 Task: Create a blank project ArchiTech with privacy Public and default view as List and in the team Taskers . Create three sections in the project as To-Do, Doing and Done
Action: Mouse moved to (96, 61)
Screenshot: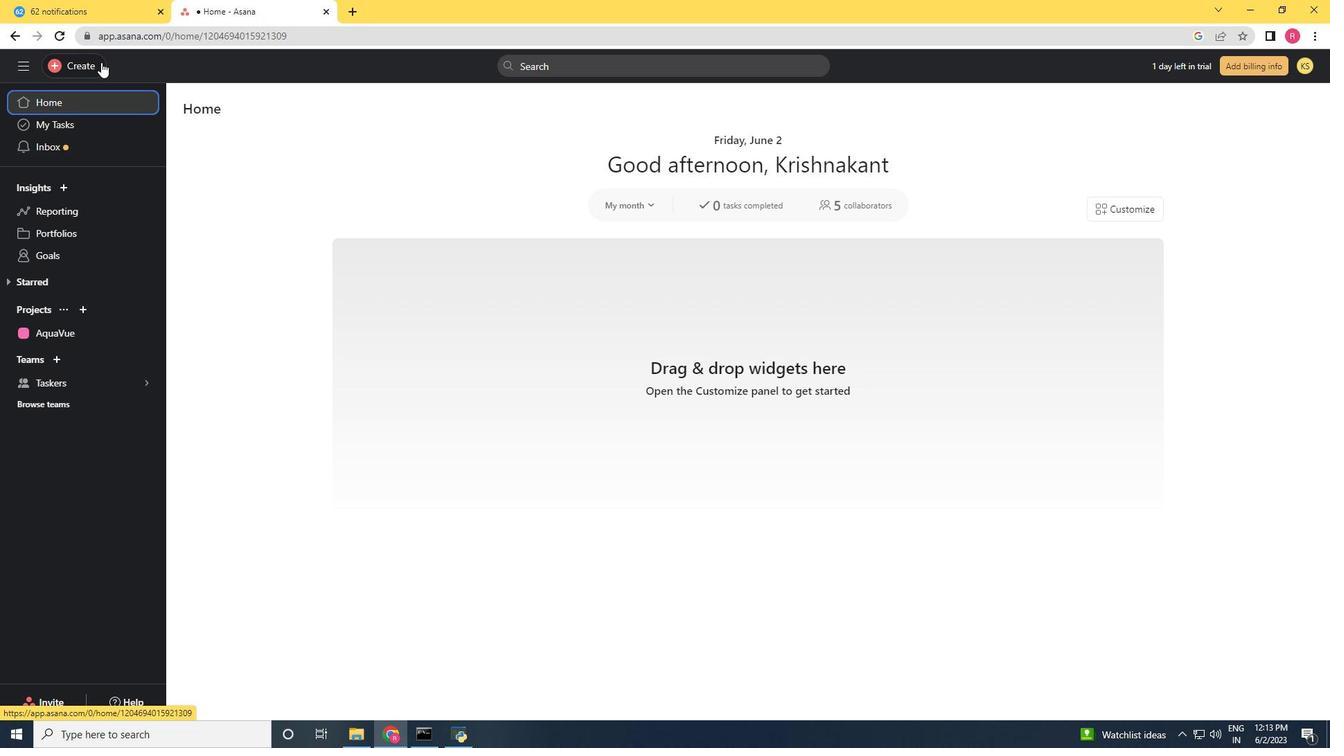 
Action: Mouse pressed left at (96, 61)
Screenshot: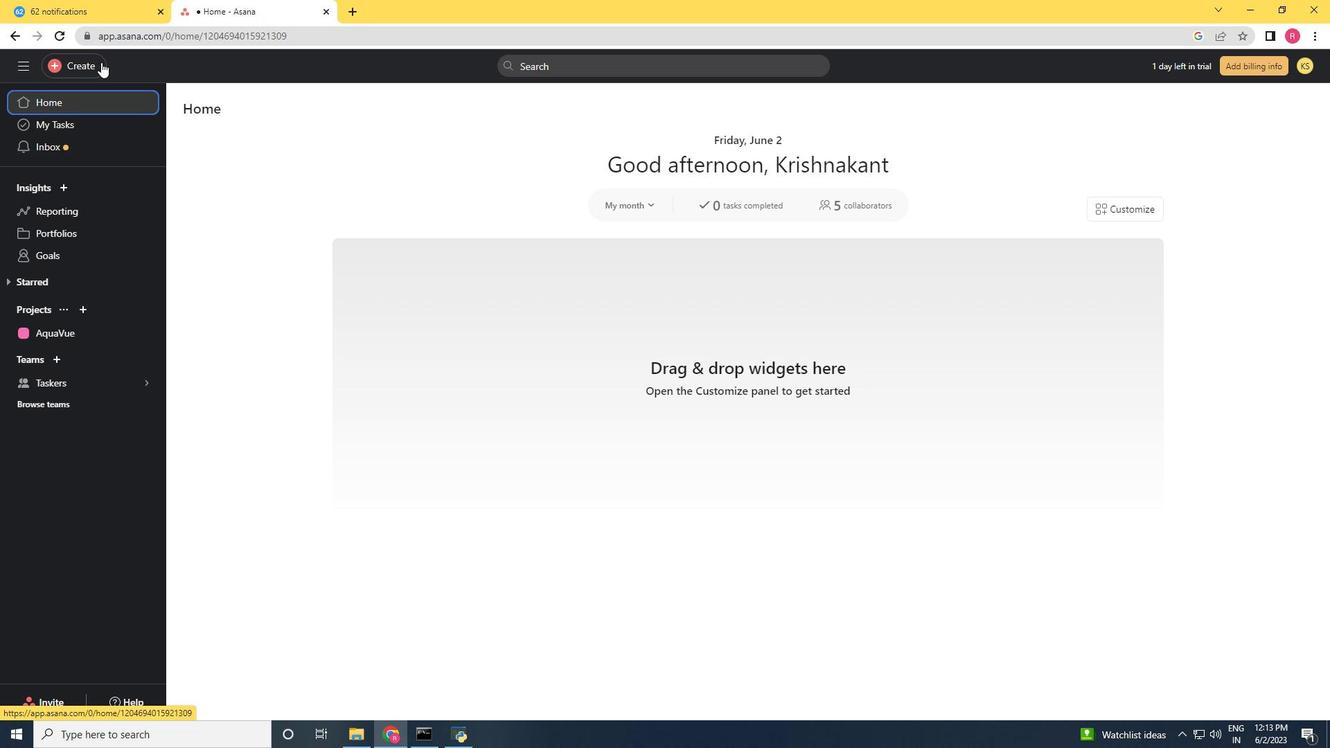 
Action: Mouse moved to (144, 99)
Screenshot: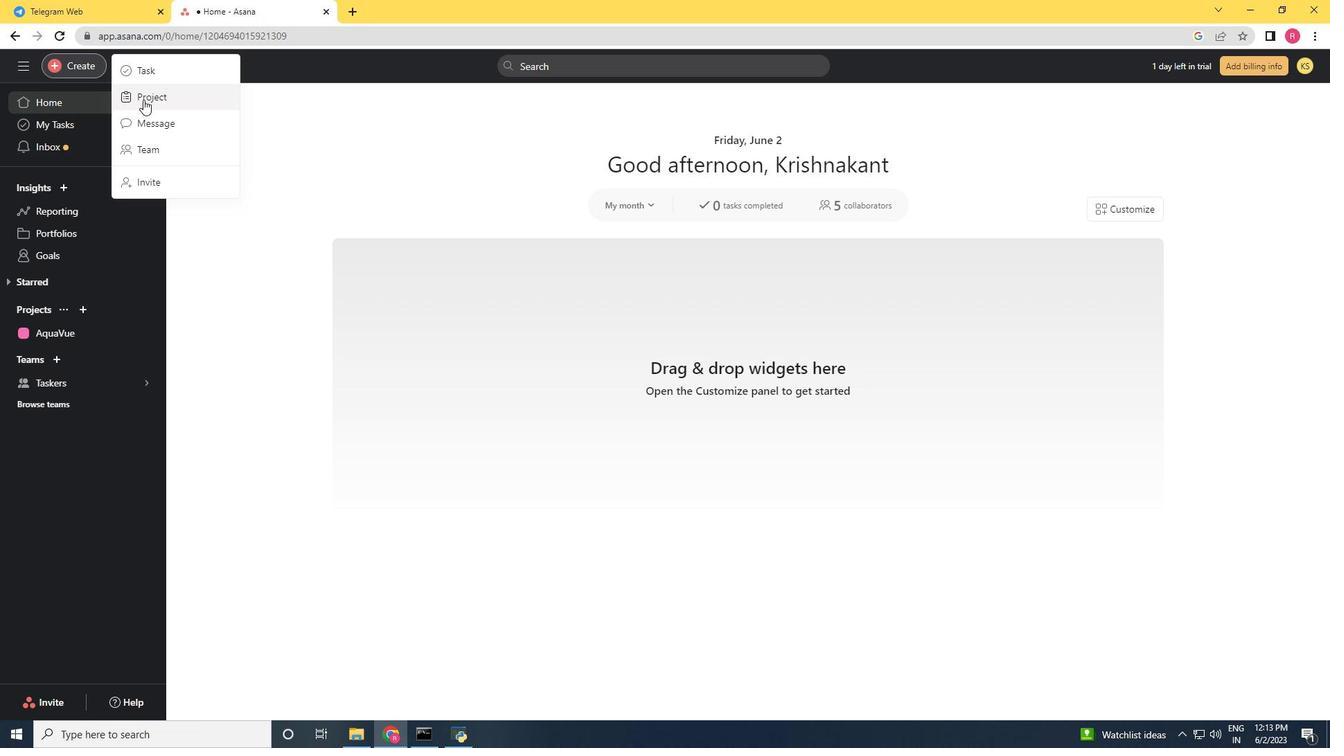 
Action: Mouse pressed left at (144, 99)
Screenshot: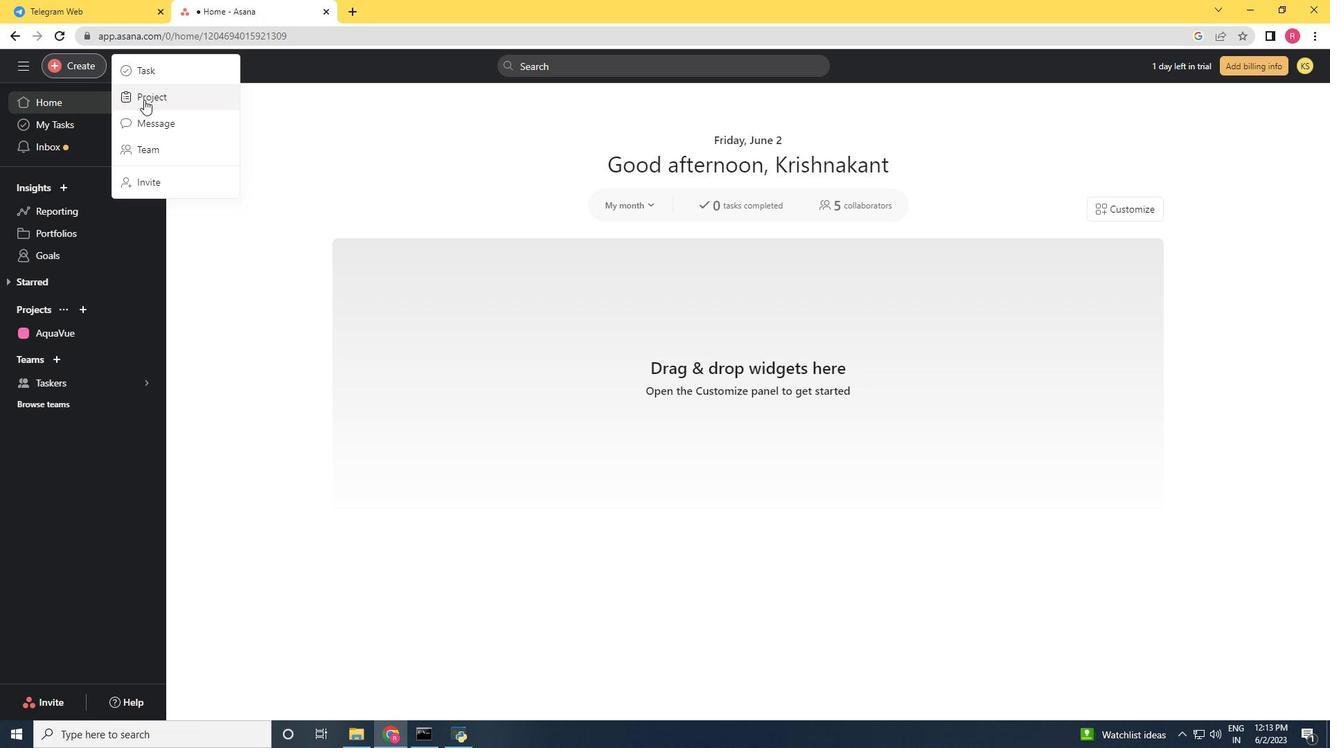 
Action: Mouse moved to (548, 376)
Screenshot: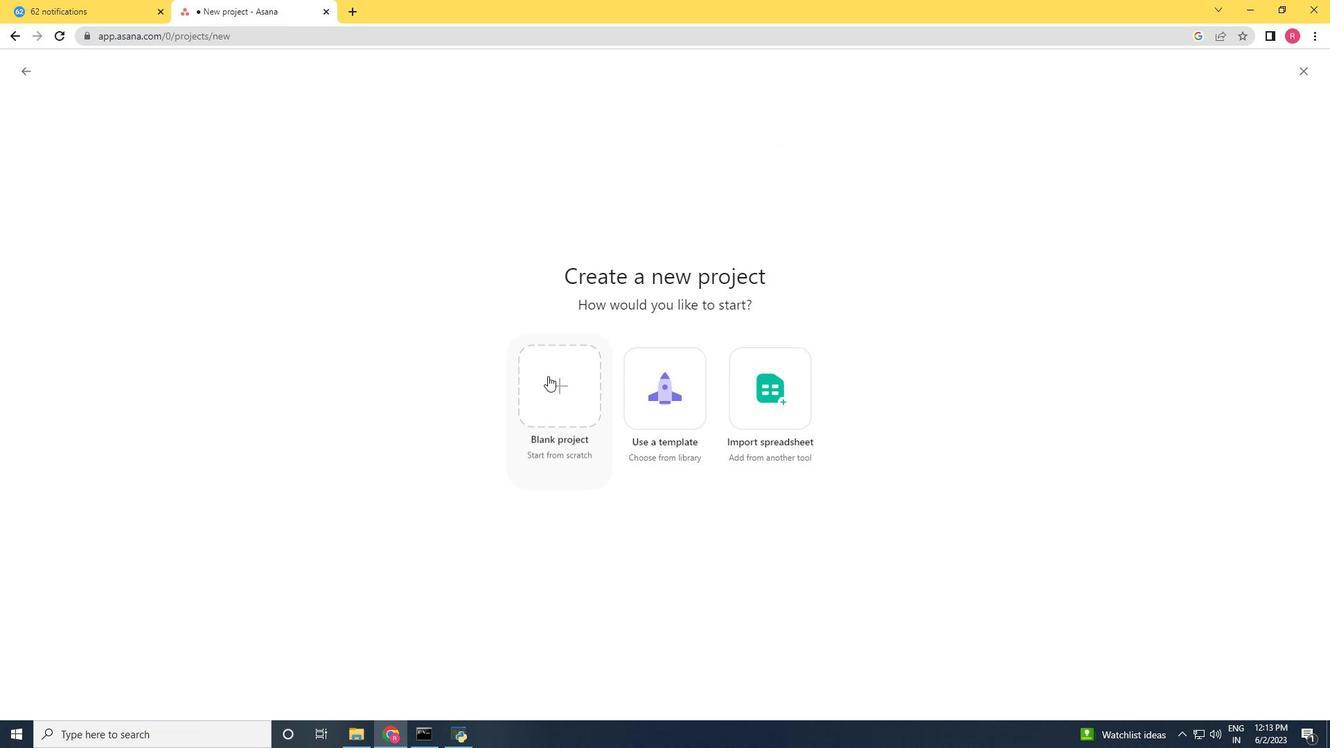 
Action: Mouse pressed left at (548, 376)
Screenshot: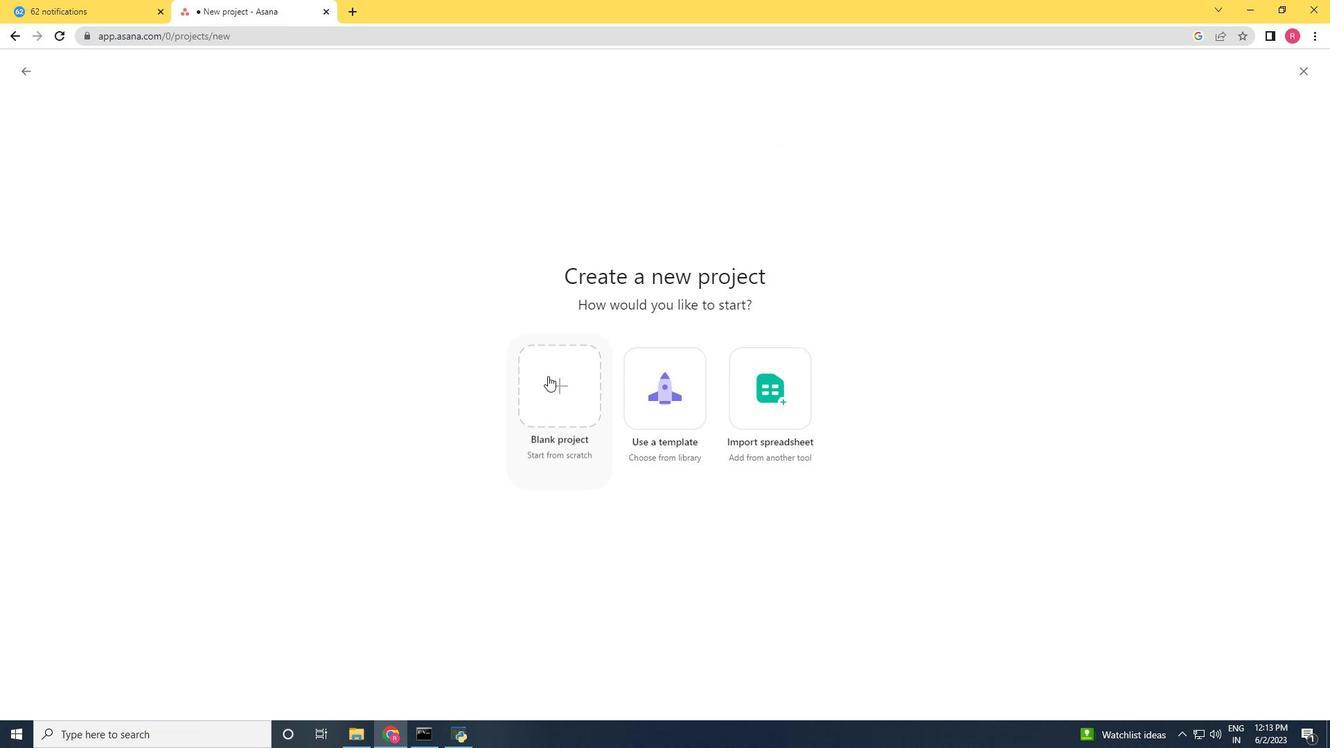 
Action: Mouse moved to (487, 392)
Screenshot: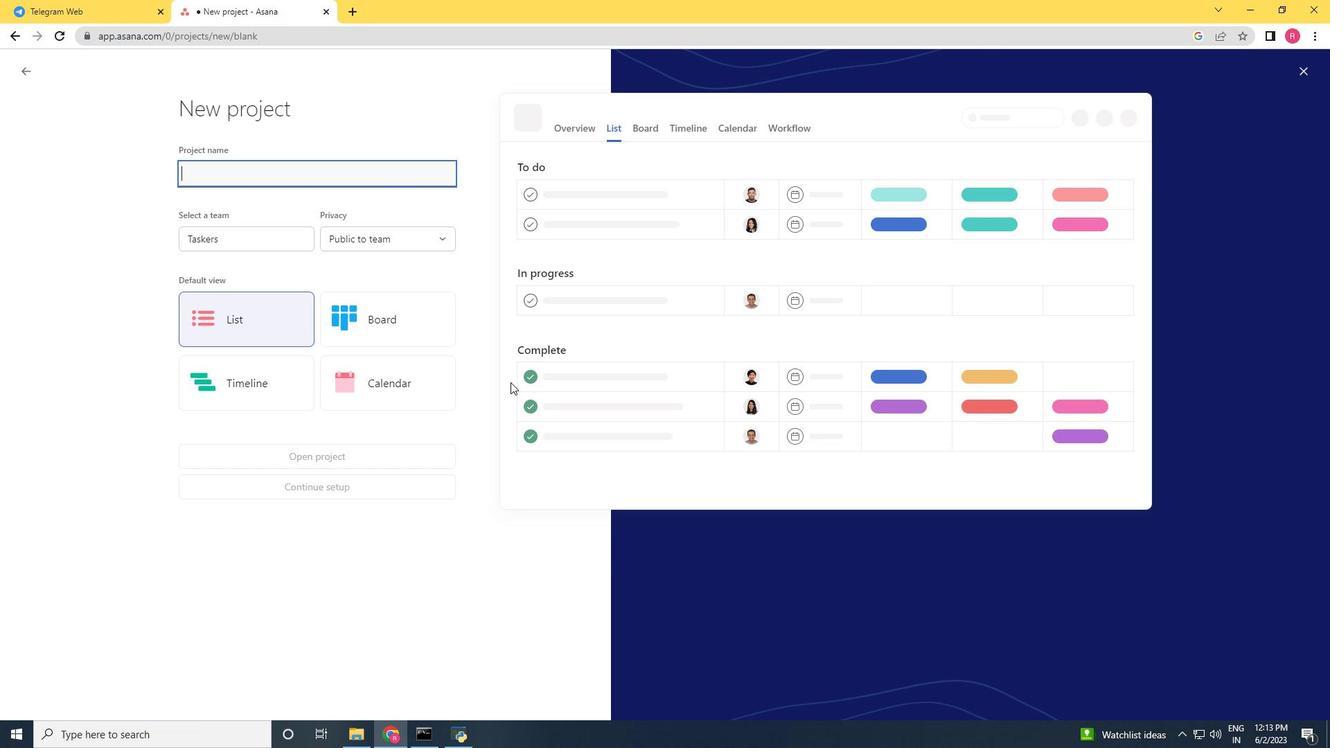 
Action: Key pressed <Key.shift>Archi<Key.shift>Tech
Screenshot: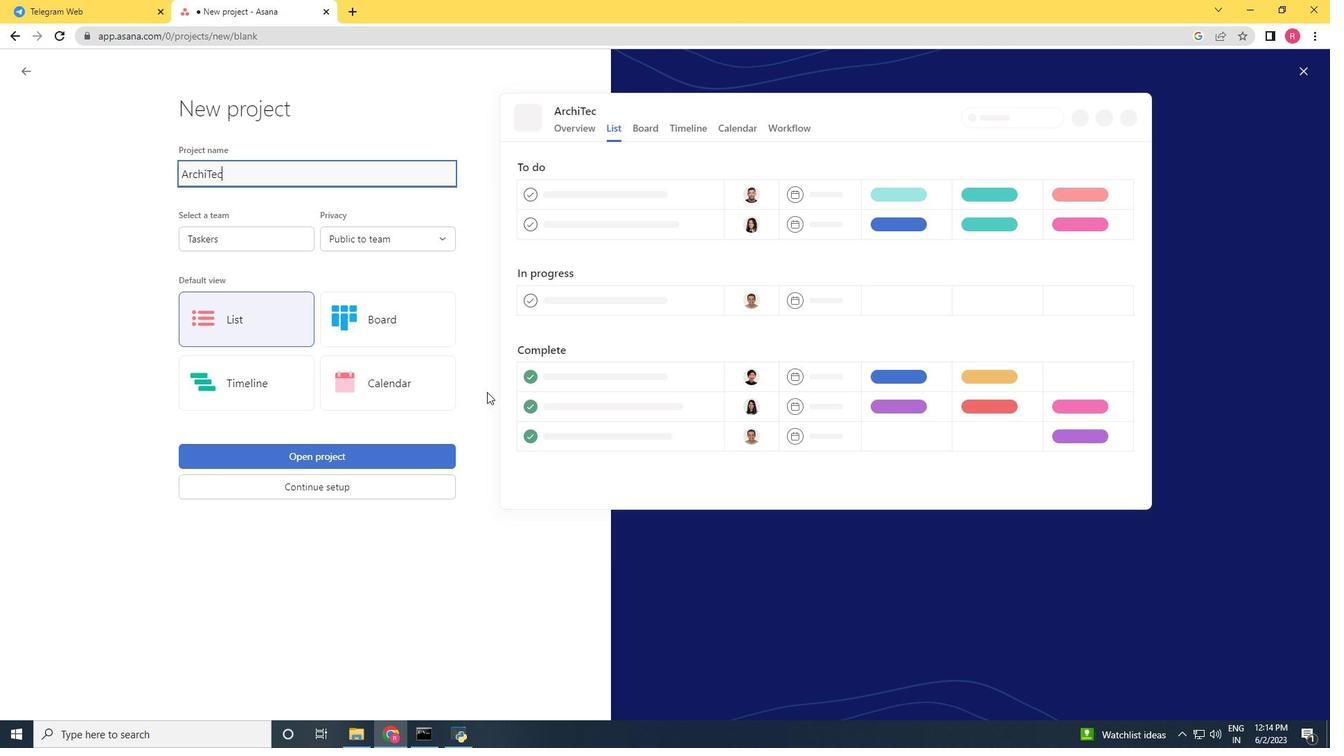 
Action: Mouse moved to (390, 241)
Screenshot: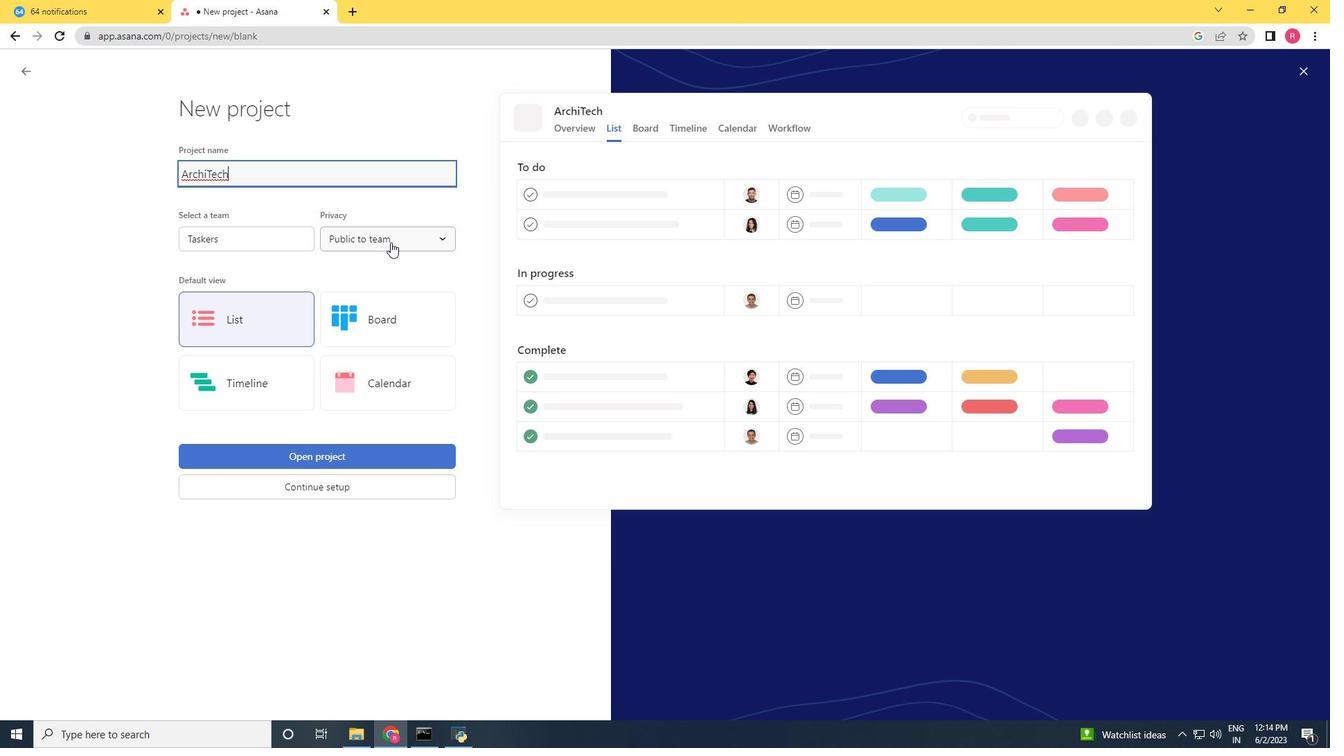 
Action: Mouse pressed left at (390, 241)
Screenshot: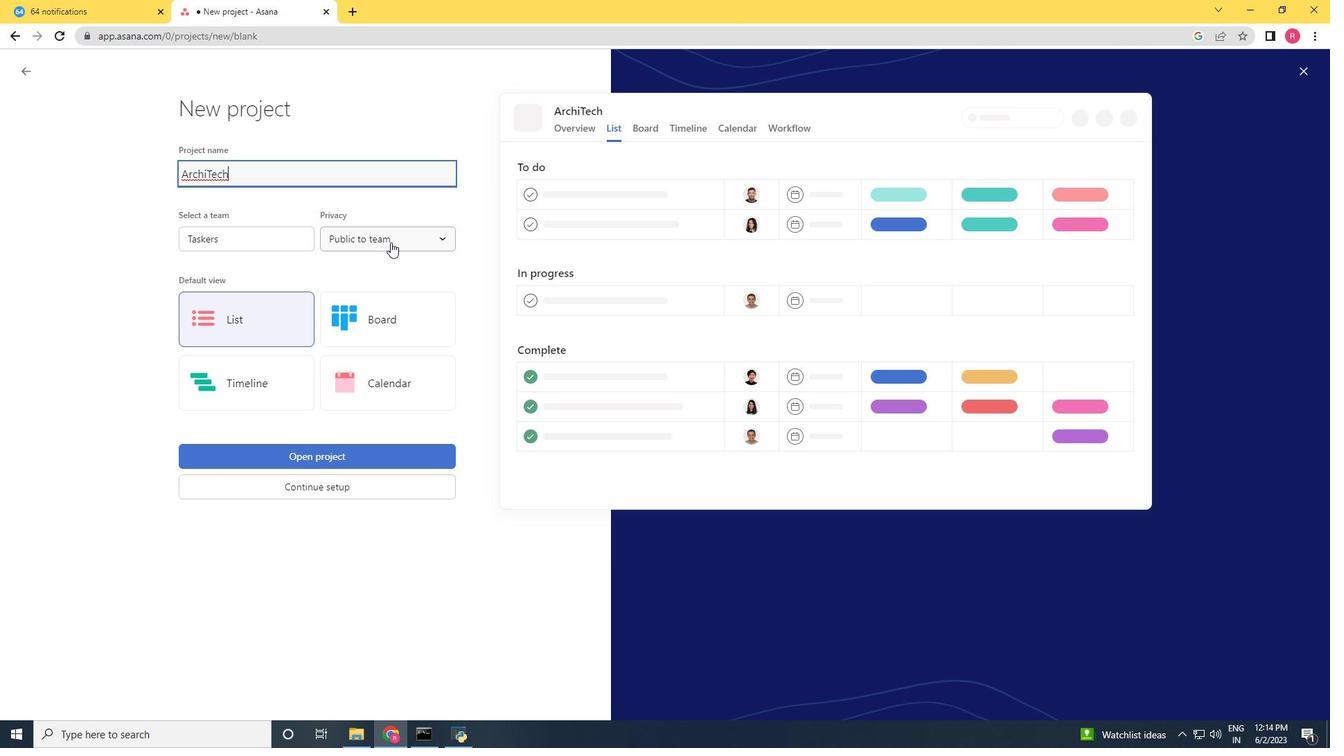 
Action: Mouse moved to (374, 259)
Screenshot: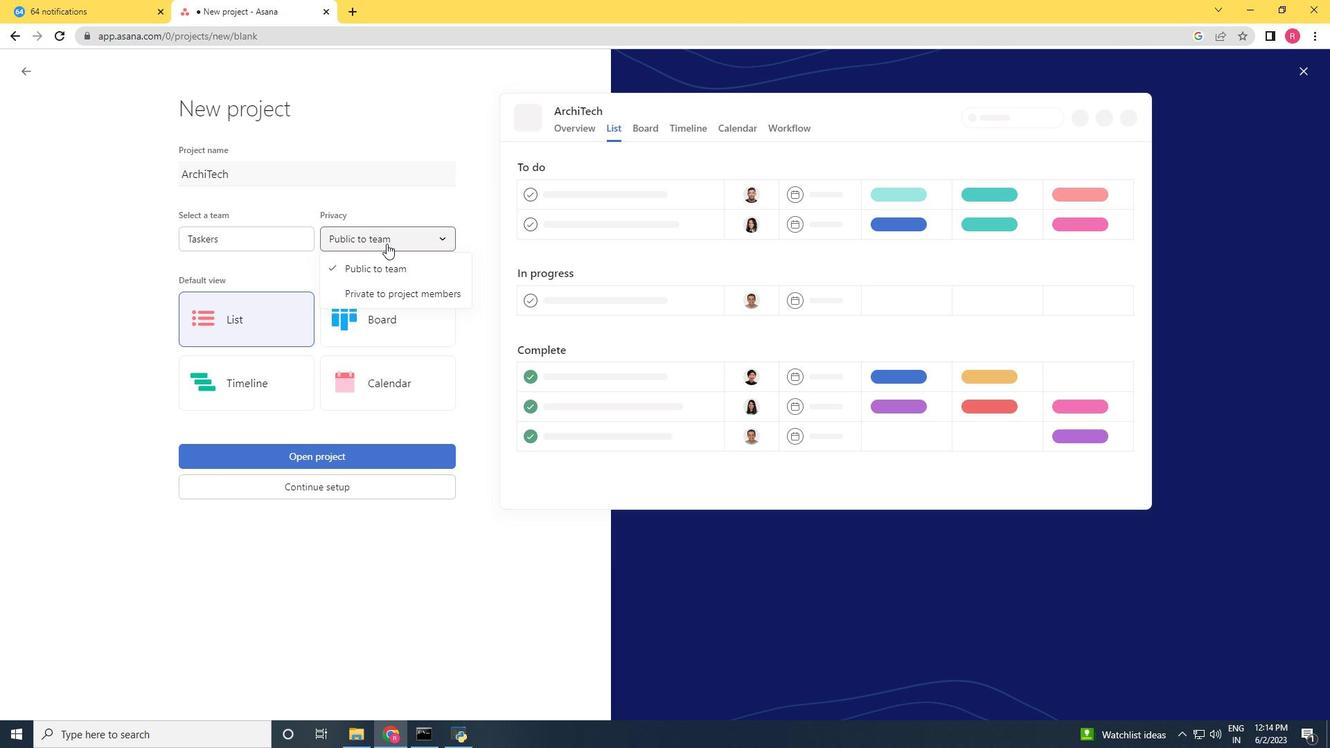 
Action: Mouse pressed left at (374, 259)
Screenshot: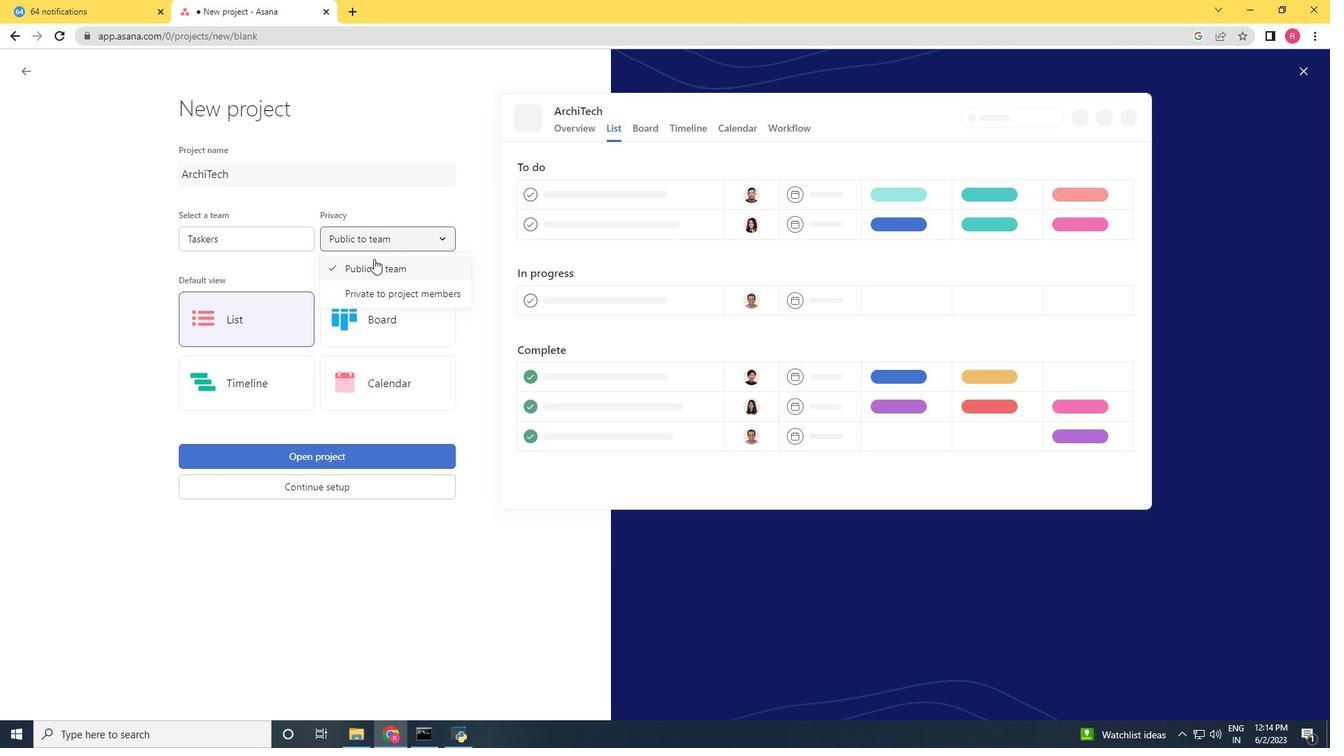 
Action: Mouse moved to (236, 315)
Screenshot: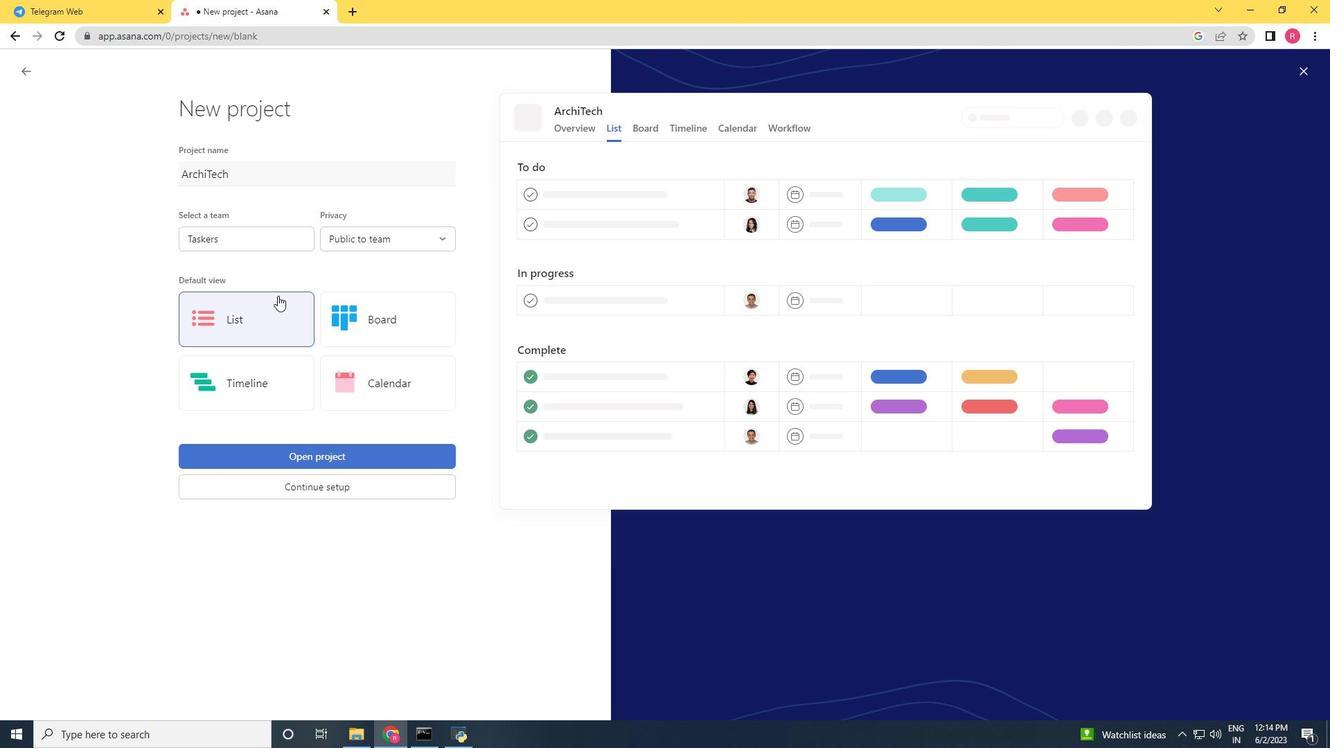
Action: Mouse pressed left at (236, 315)
Screenshot: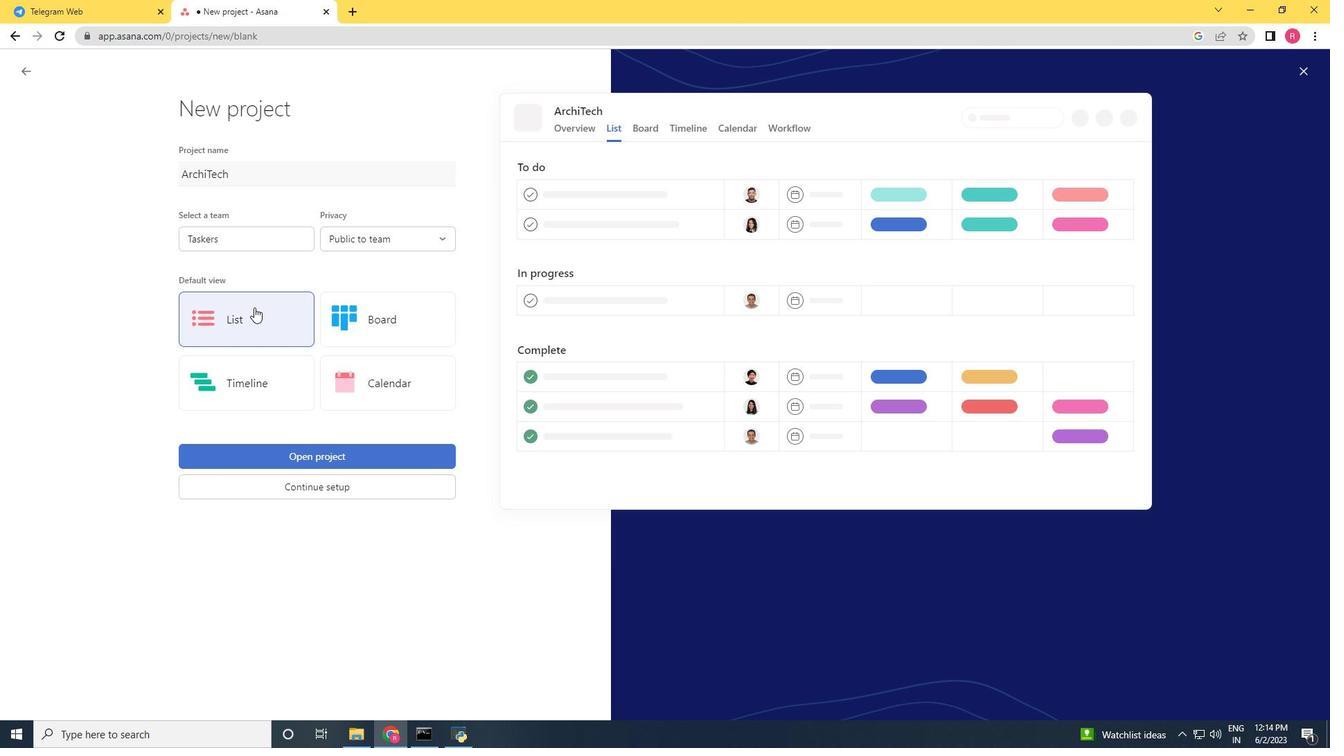 
Action: Mouse moved to (241, 237)
Screenshot: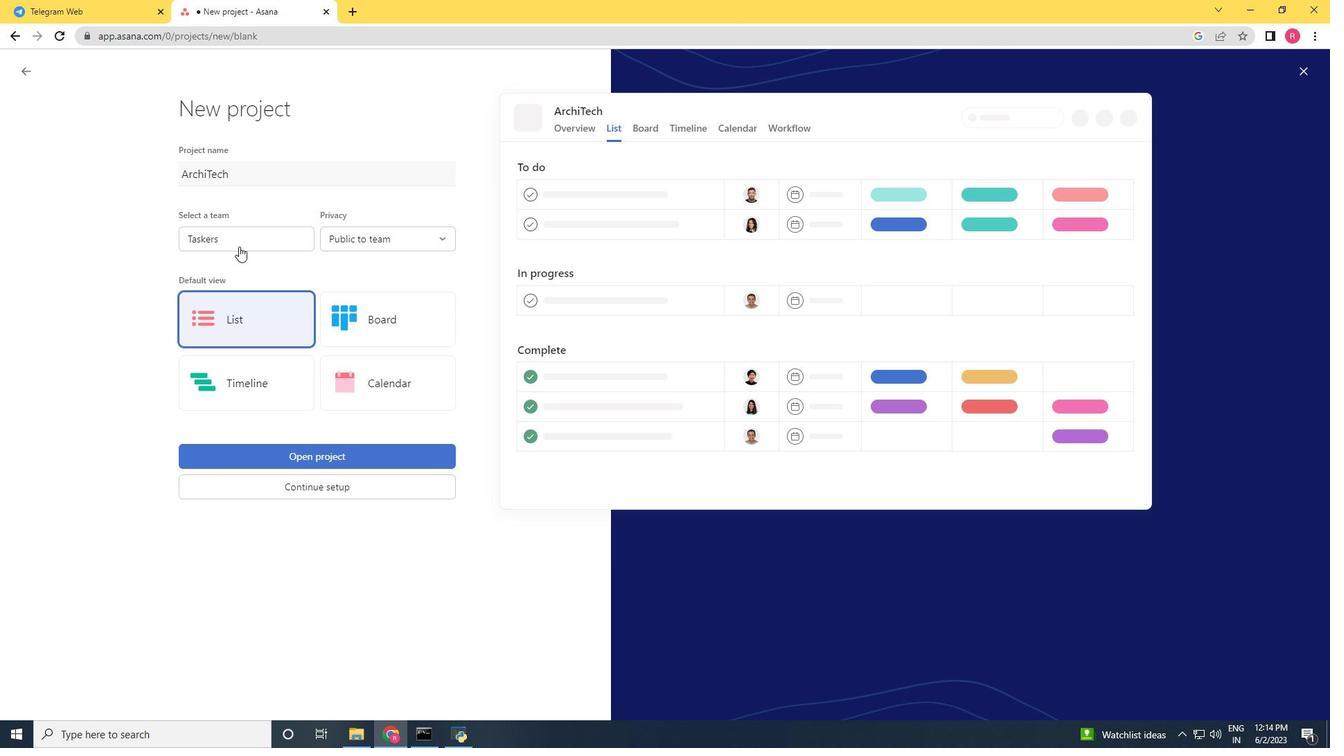 
Action: Mouse pressed left at (241, 237)
Screenshot: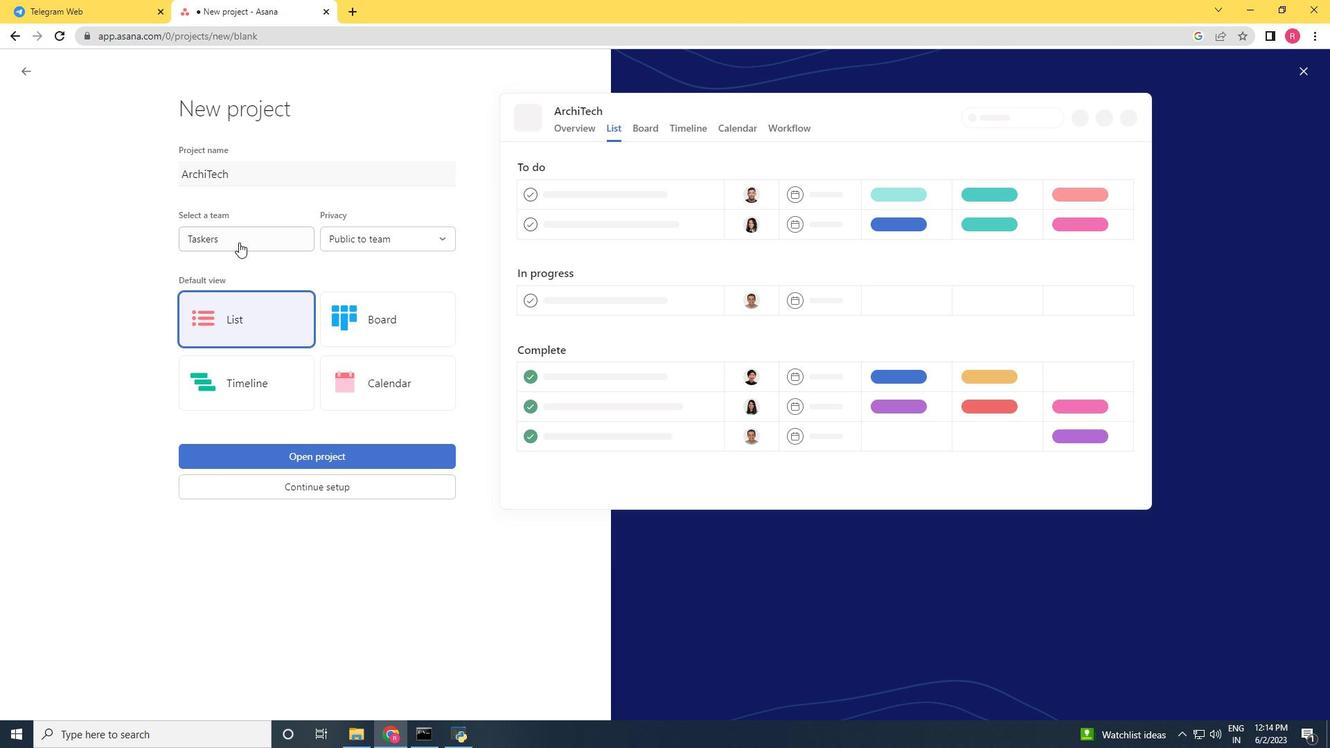 
Action: Mouse moved to (246, 261)
Screenshot: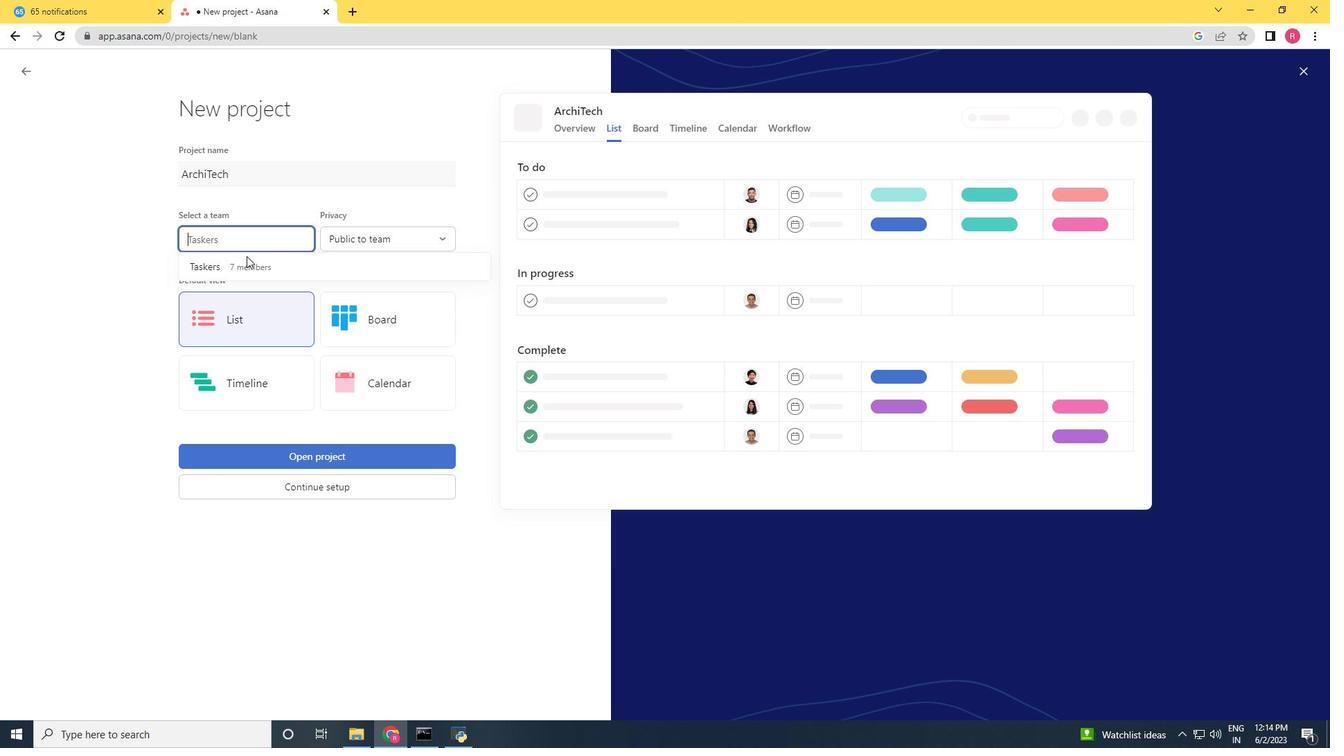 
Action: Mouse pressed left at (246, 261)
Screenshot: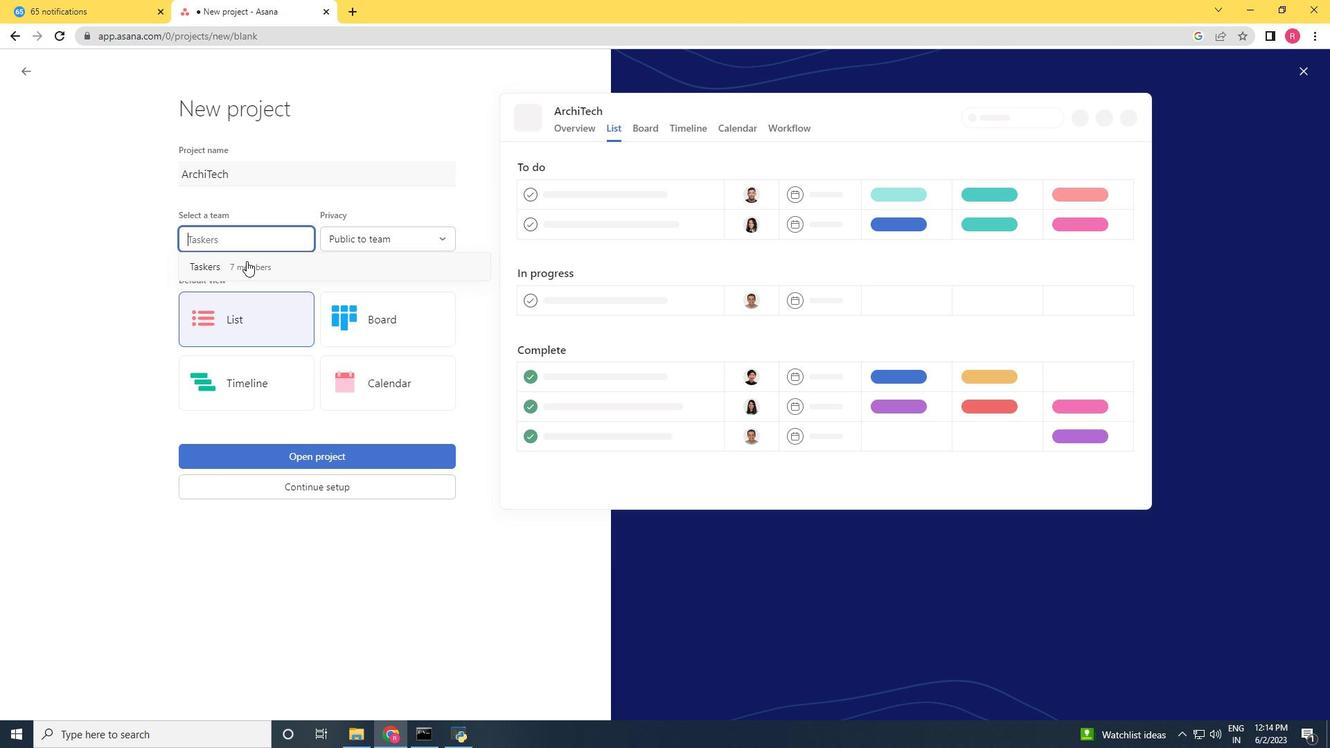 
Action: Mouse moved to (304, 454)
Screenshot: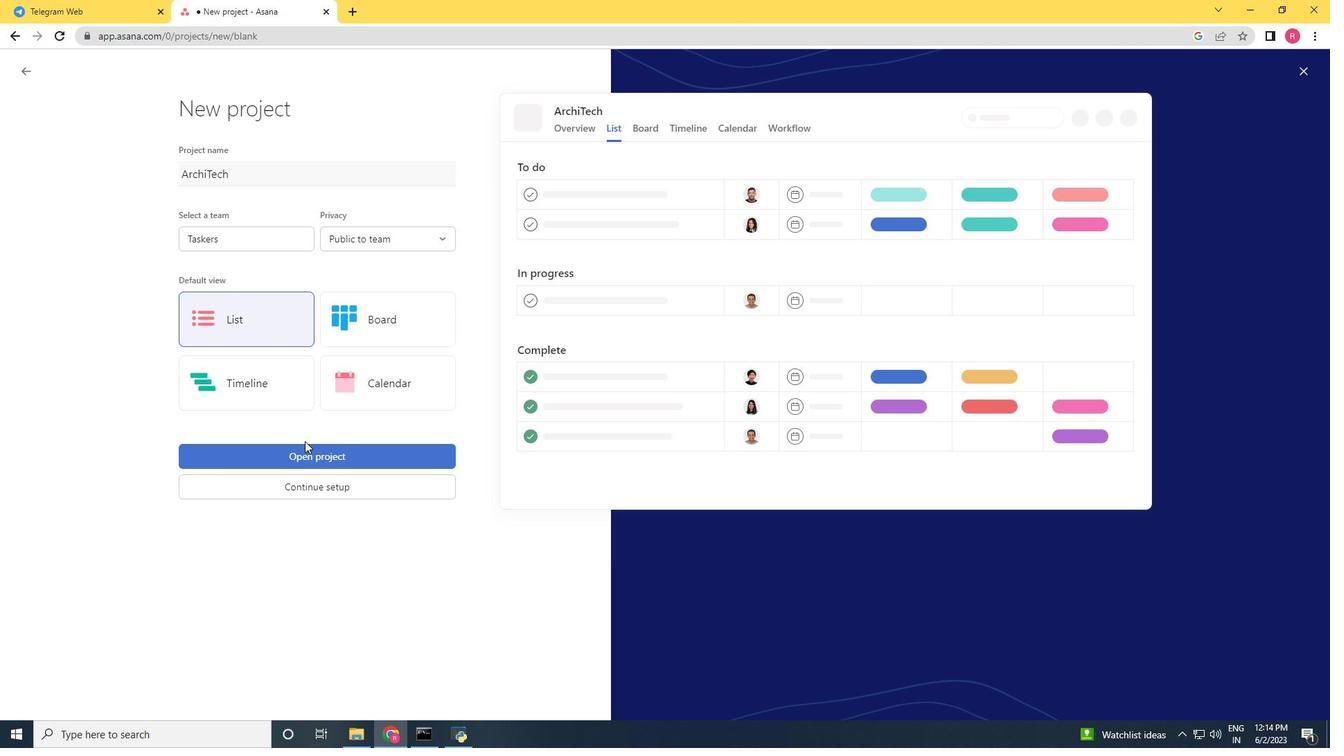 
Action: Mouse pressed left at (304, 454)
Screenshot: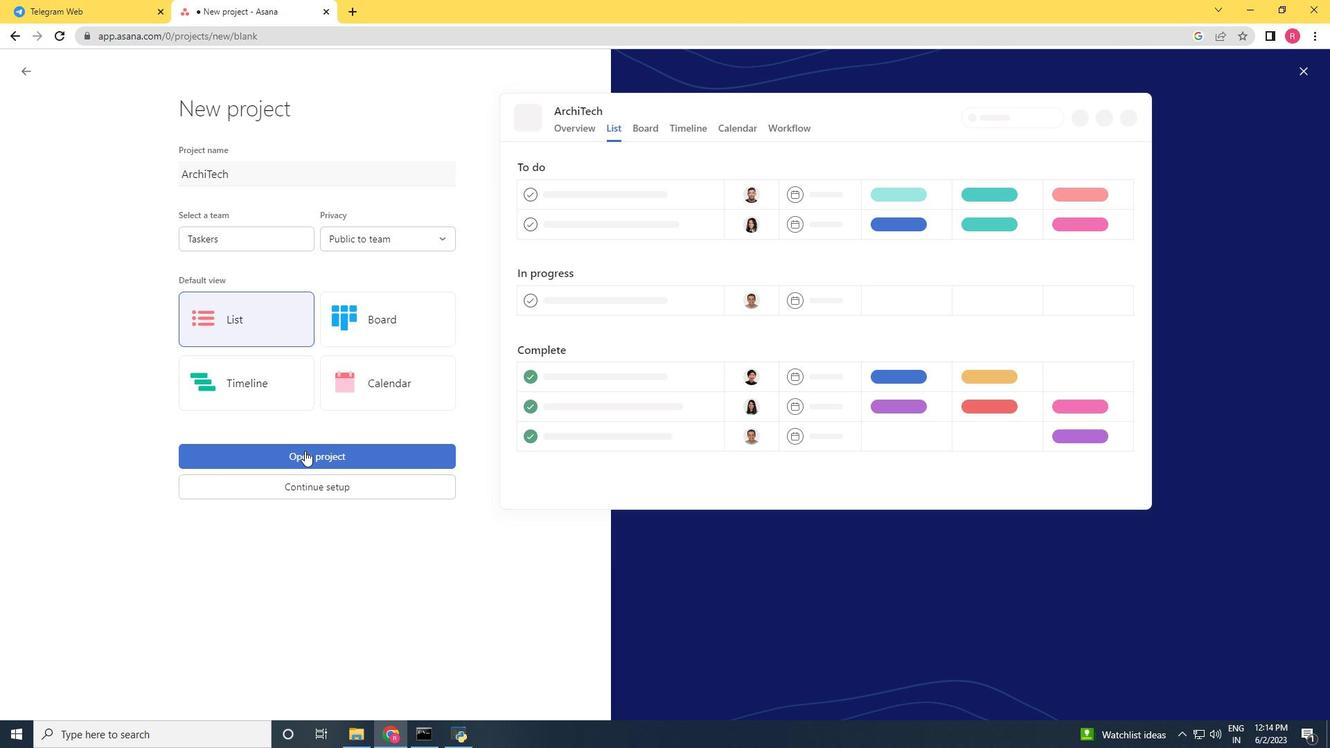 
Action: Mouse moved to (234, 307)
Screenshot: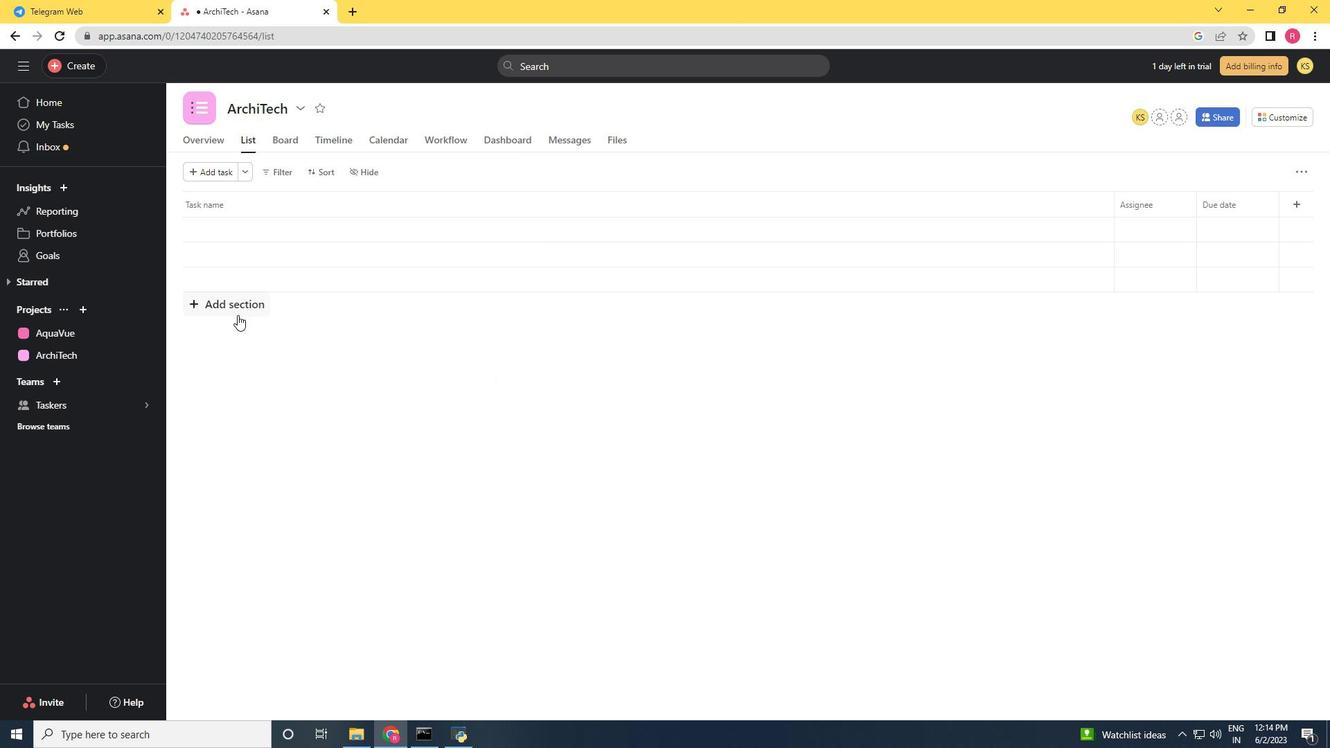 
Action: Mouse pressed left at (234, 307)
Screenshot: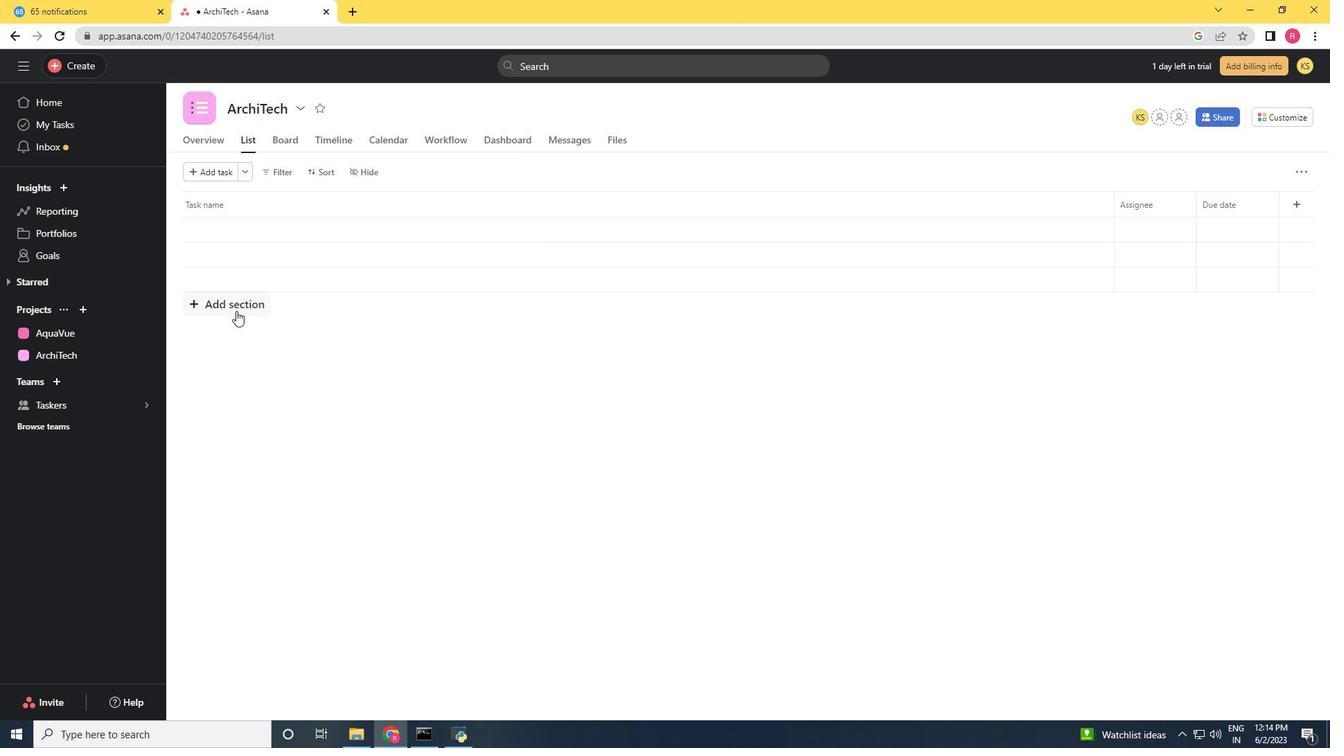 
Action: Key pressed <Key.shift><Key.shift><Key.shift><Key.shift><Key.shift><Key.shift><Key.shift><Key.shift><Key.shift><Key.shift><Key.shift><Key.shift><Key.shift><Key.shift><Key.shift><Key.shift><Key.shift><Key.shift><Key.shift><Key.shift><Key.shift><Key.shift><Key.shift><Key.shift><Key.shift><Key.shift><Key.shift><Key.shift><Key.shift><Key.shift>To-<Key.shift>DO<Key.enter>
Screenshot: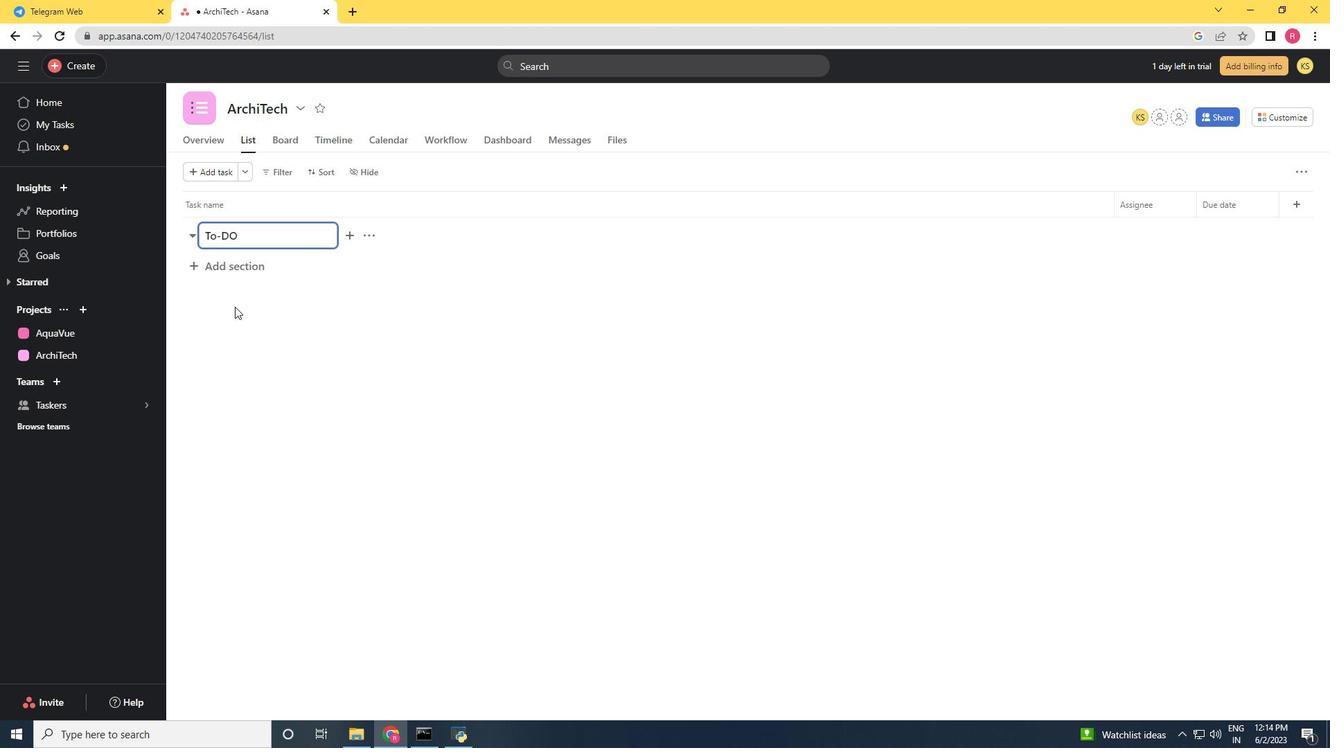 
Action: Mouse moved to (239, 317)
Screenshot: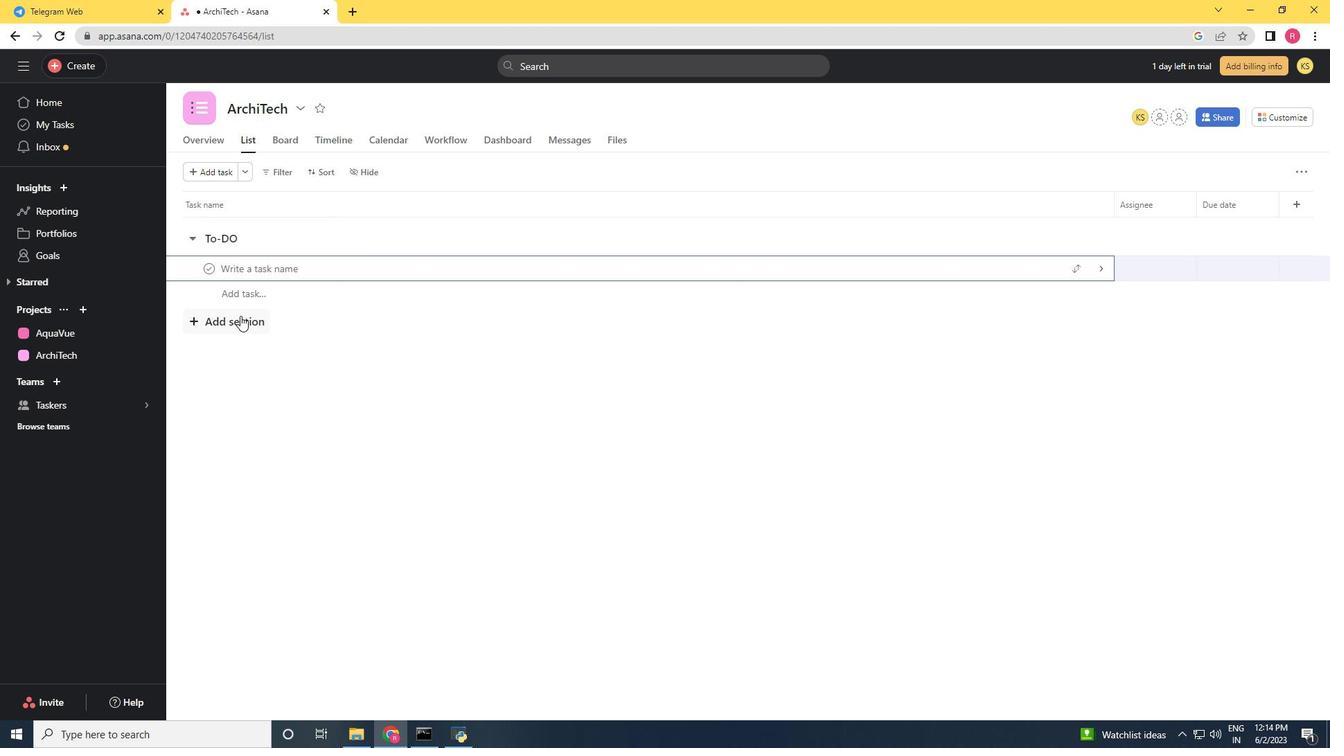 
Action: Mouse pressed left at (239, 317)
Screenshot: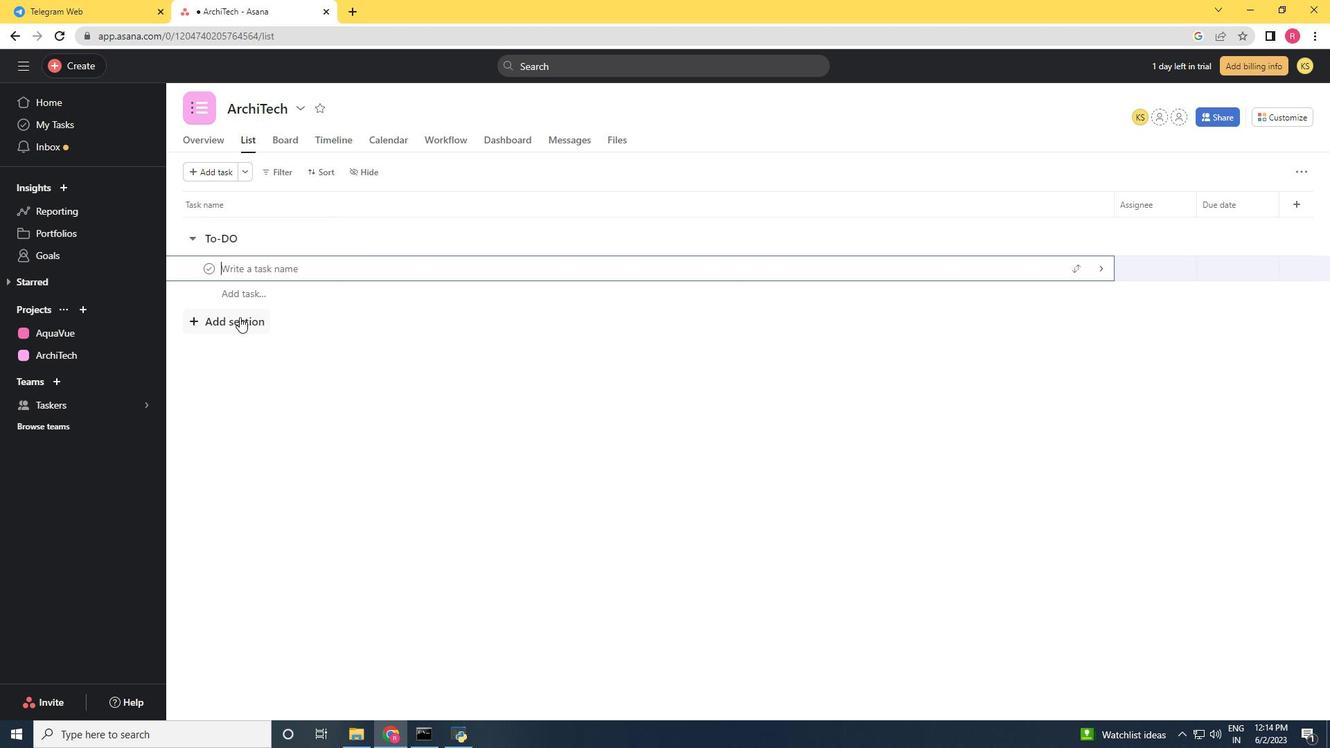 
Action: Mouse moved to (241, 266)
Screenshot: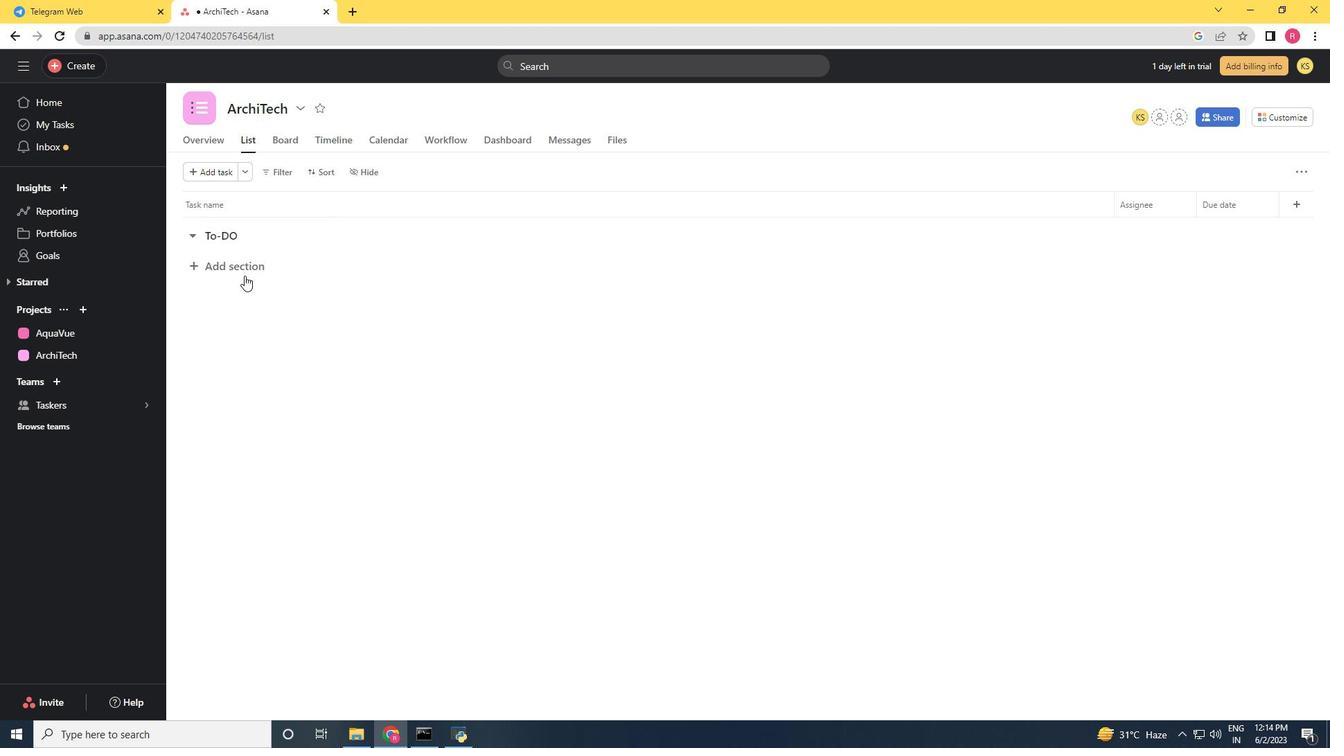 
Action: Mouse pressed left at (241, 266)
Screenshot: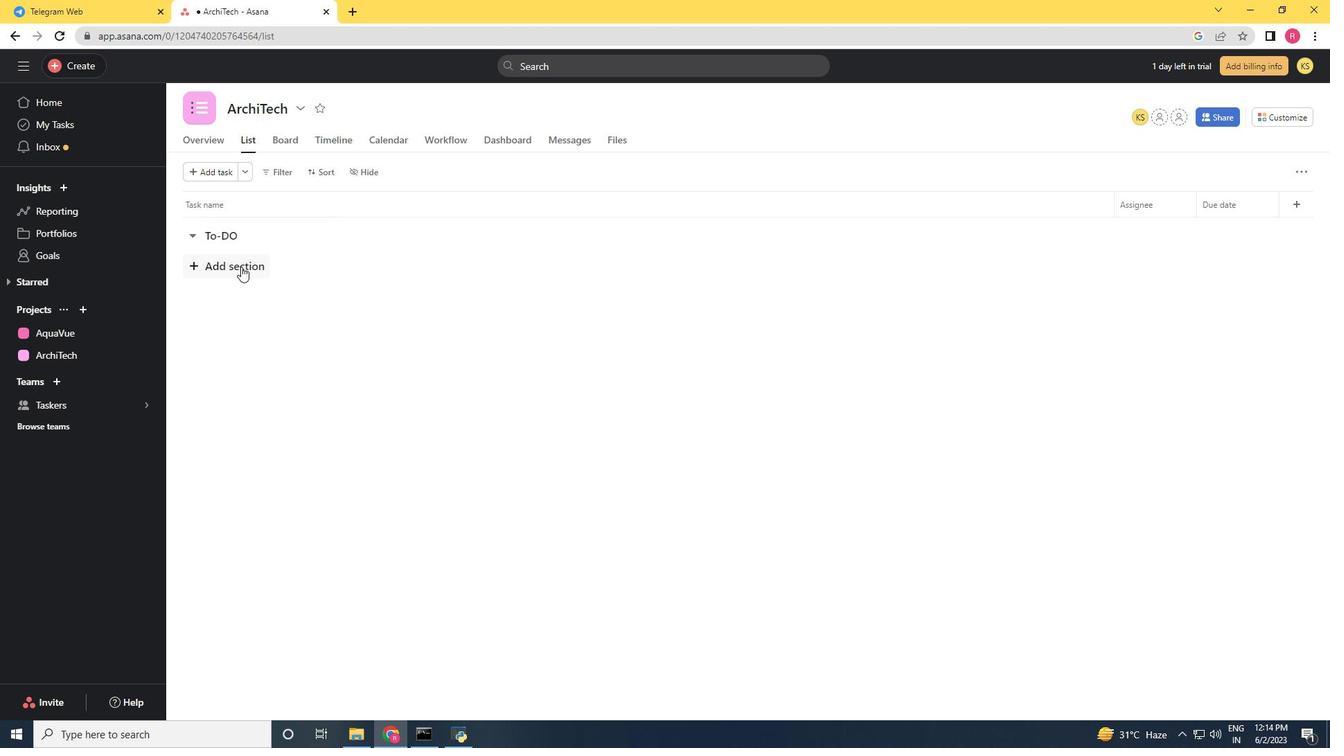 
Action: Key pressed <Key.shift><Key.shift><Key.shift><Key.shift><Key.shift>Doing
Screenshot: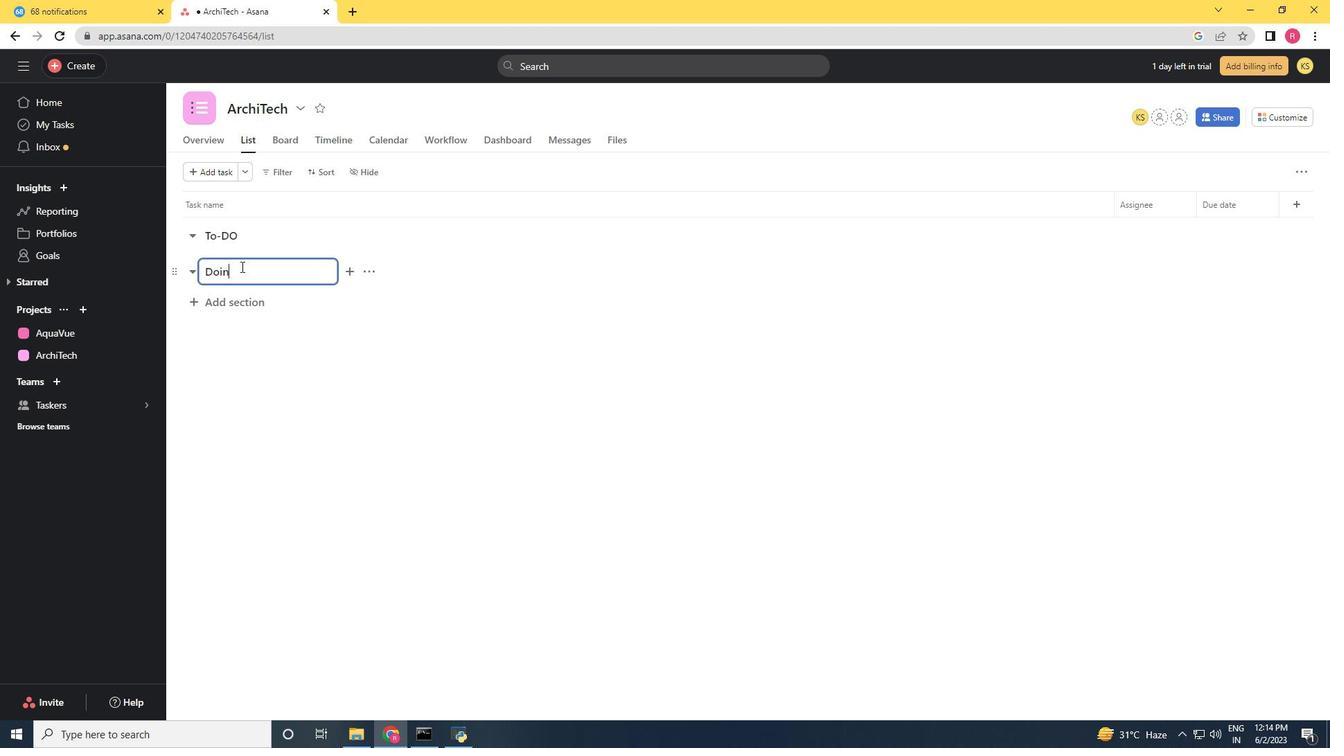 
Action: Mouse moved to (227, 300)
Screenshot: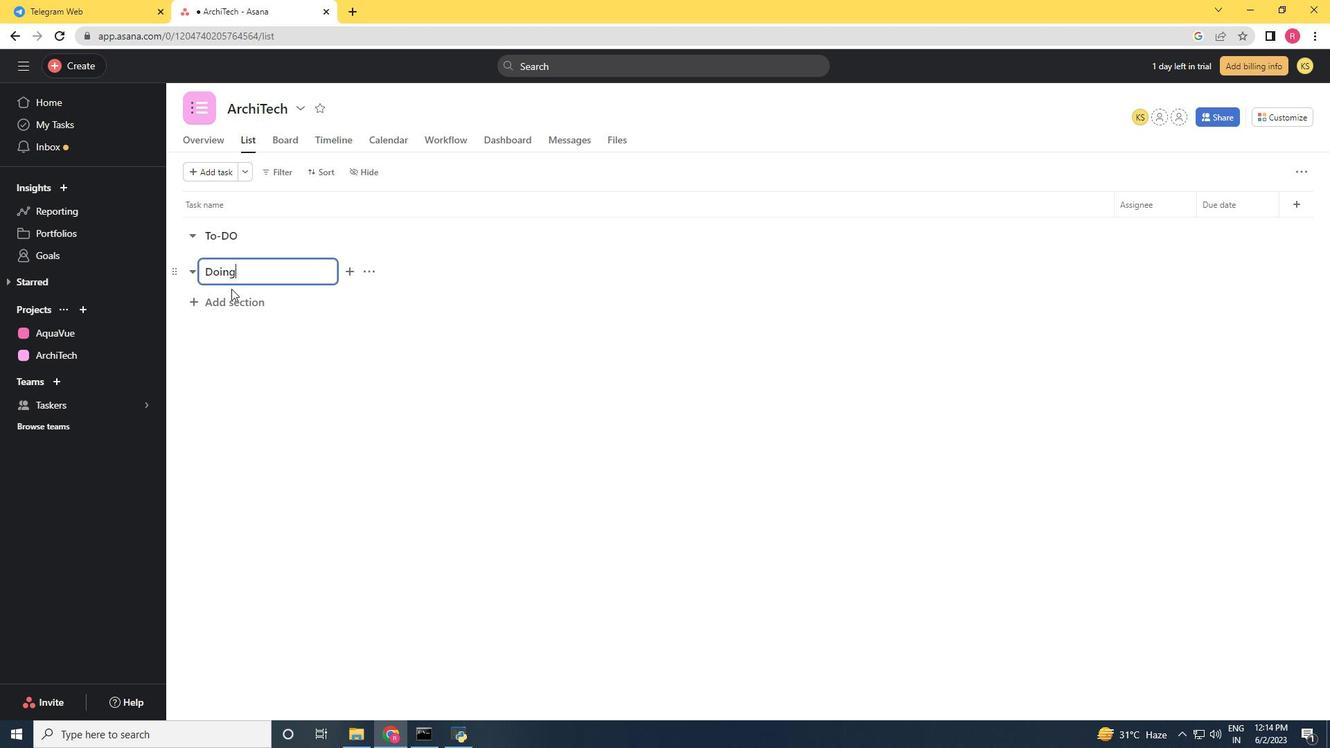 
Action: Mouse pressed left at (227, 300)
Screenshot: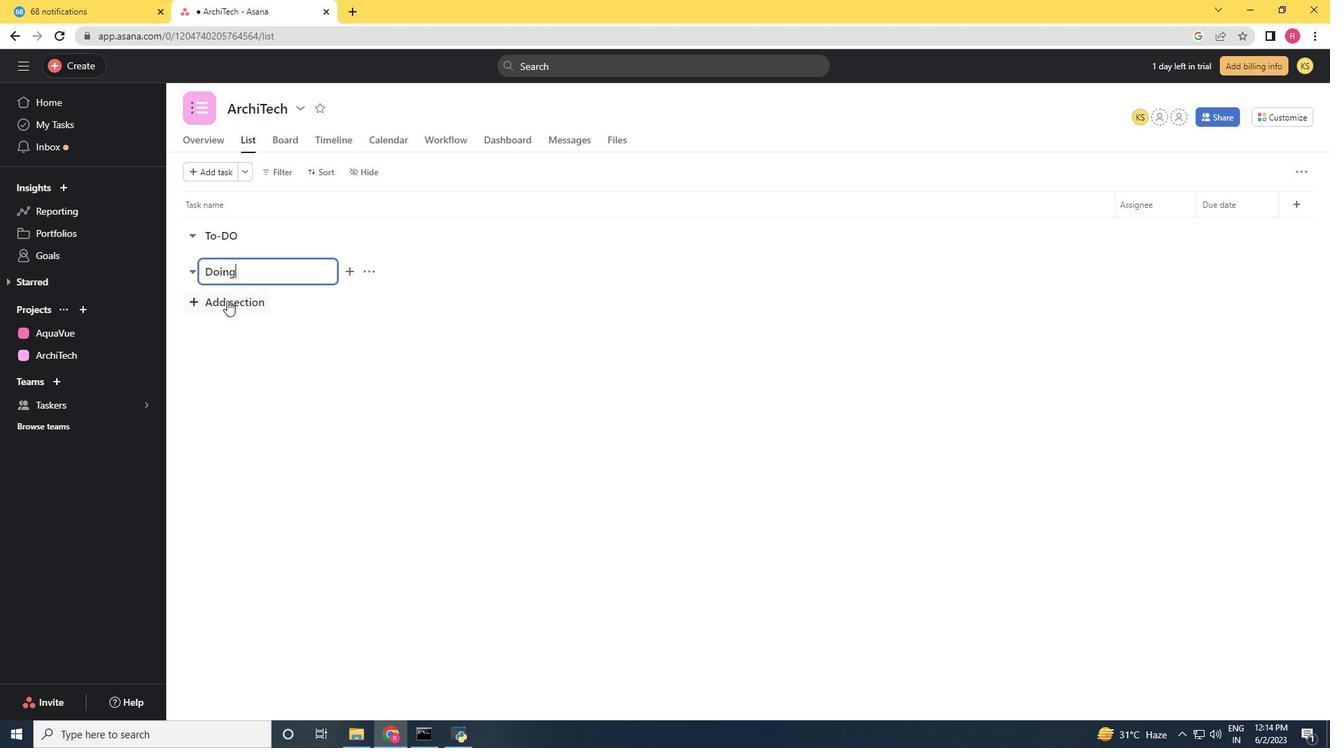 
Action: Key pressed <Key.shift><Key.shift><Key.shift>Done
Screenshot: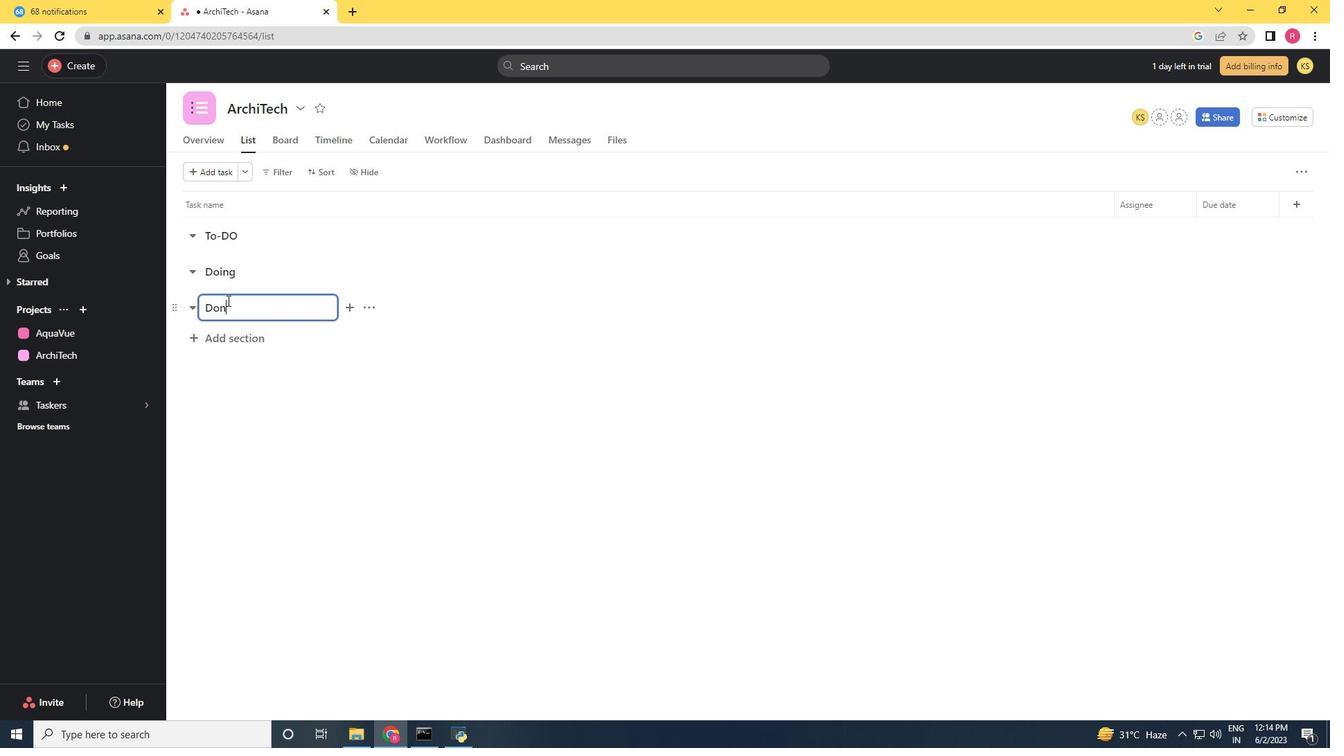 
Action: Mouse moved to (315, 440)
Screenshot: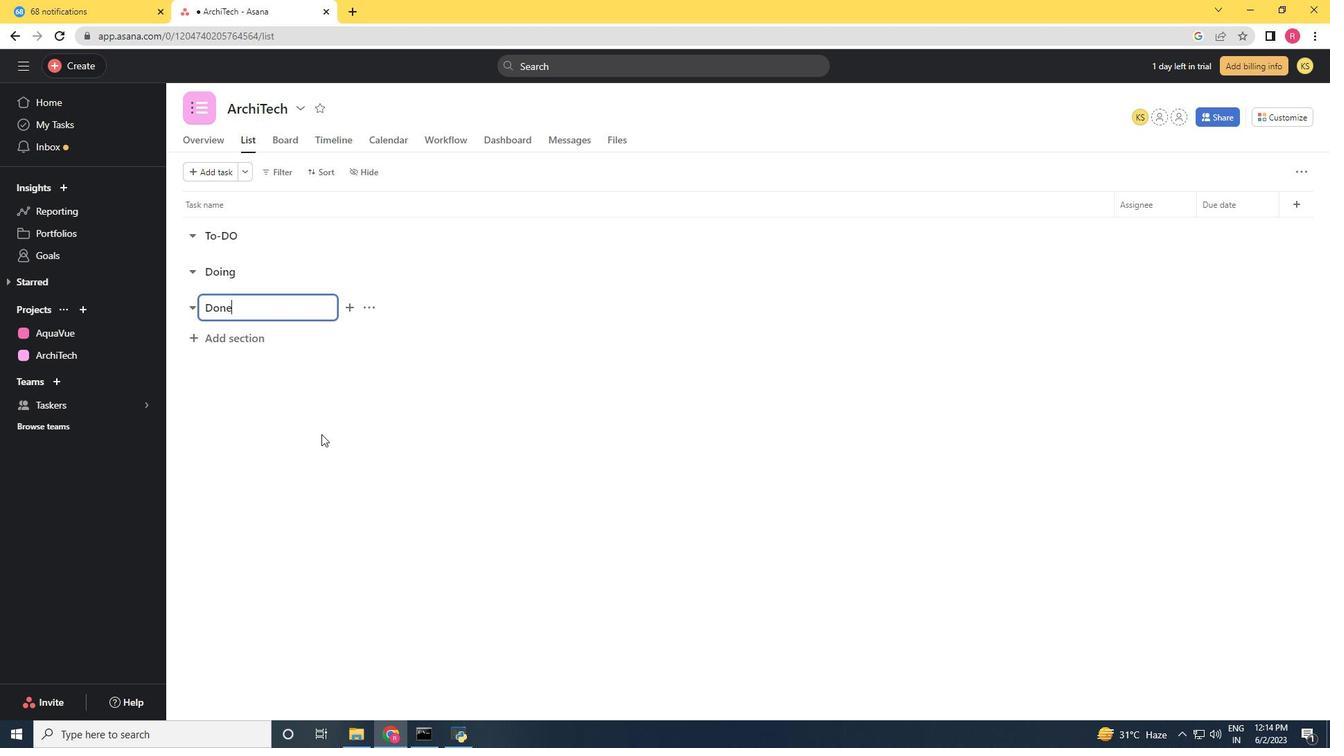 
Action: Mouse pressed left at (315, 440)
Screenshot: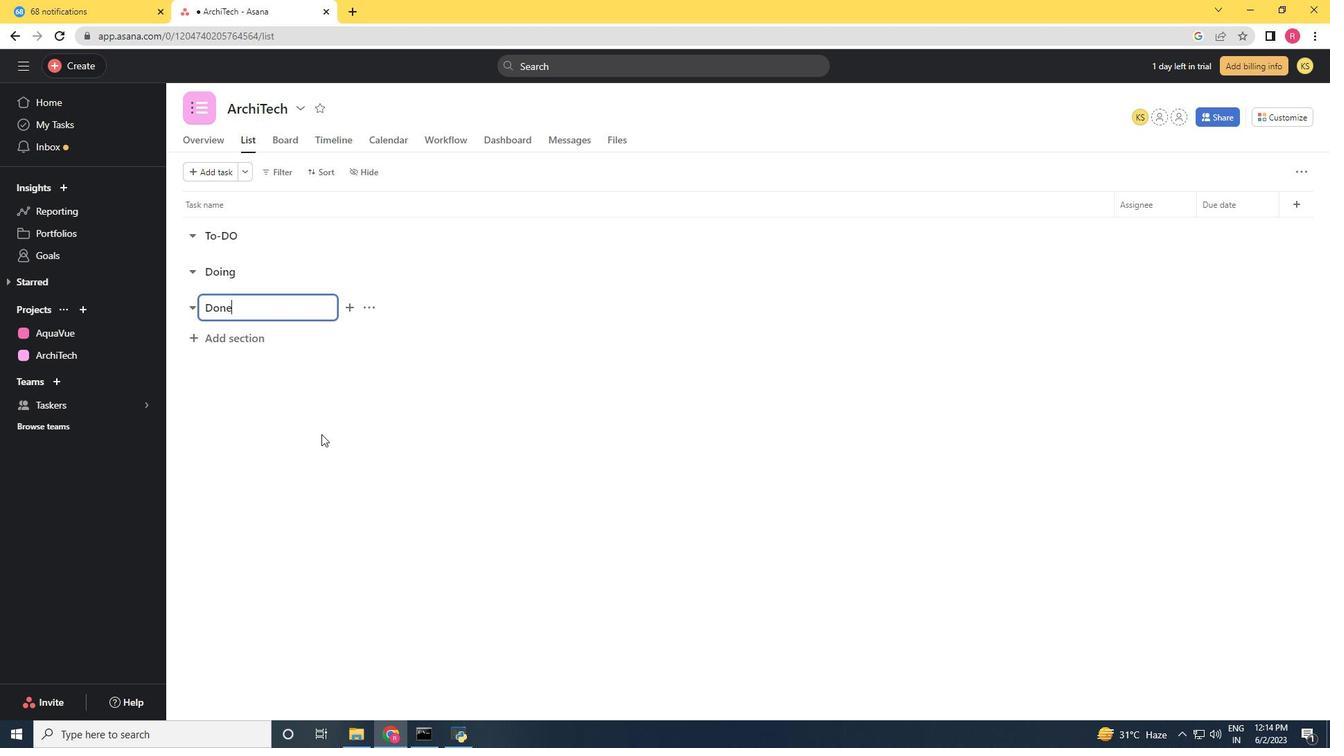 
